 Task: Sort the products in the category "One Pan Meals" by unit price (low first).
Action: Mouse moved to (269, 115)
Screenshot: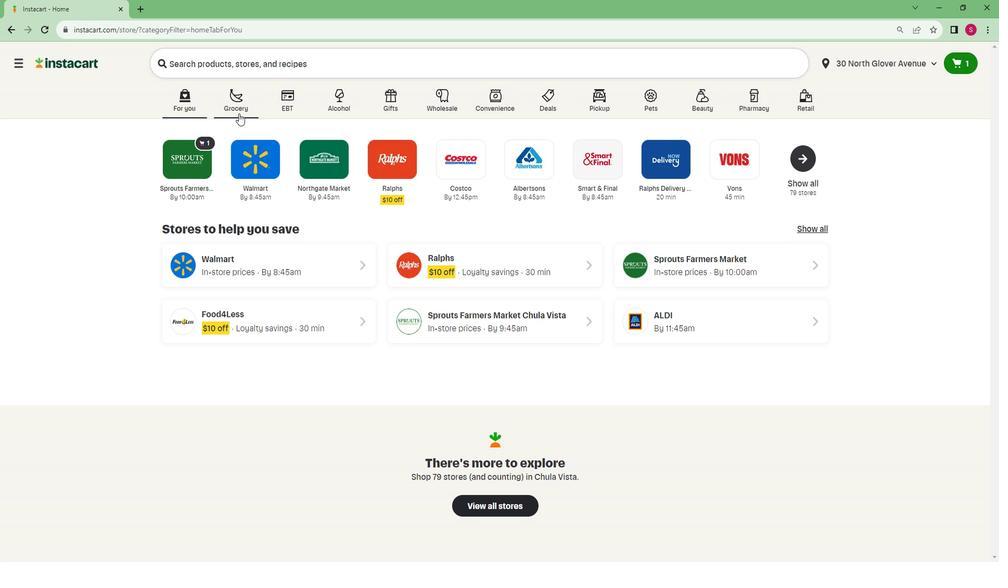
Action: Mouse pressed left at (269, 115)
Screenshot: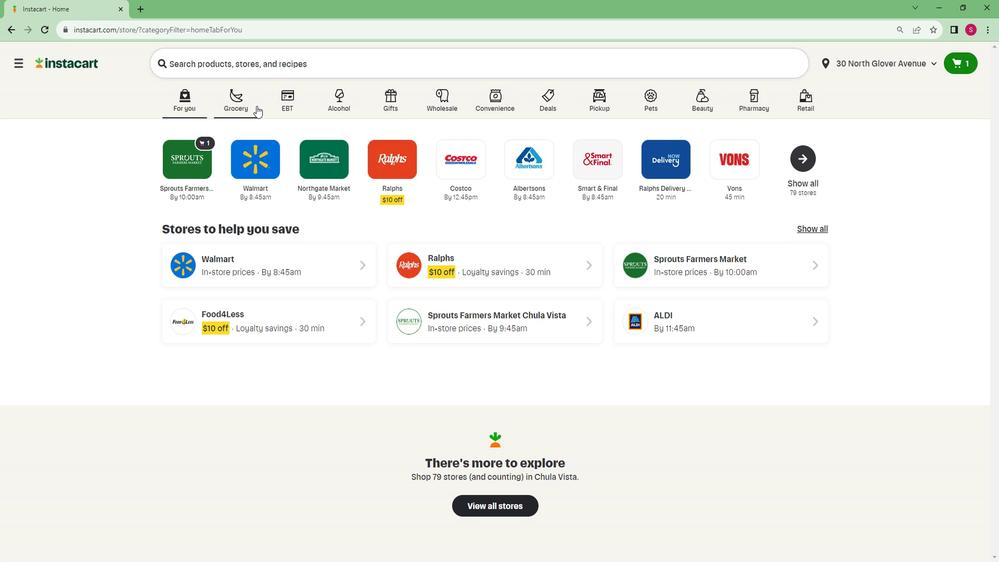 
Action: Mouse moved to (268, 294)
Screenshot: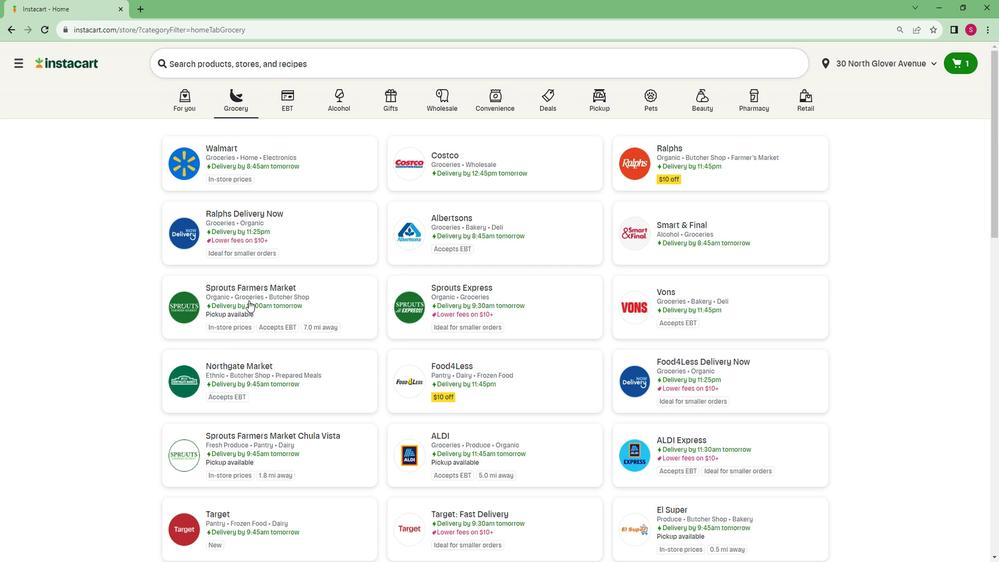 
Action: Mouse pressed left at (268, 294)
Screenshot: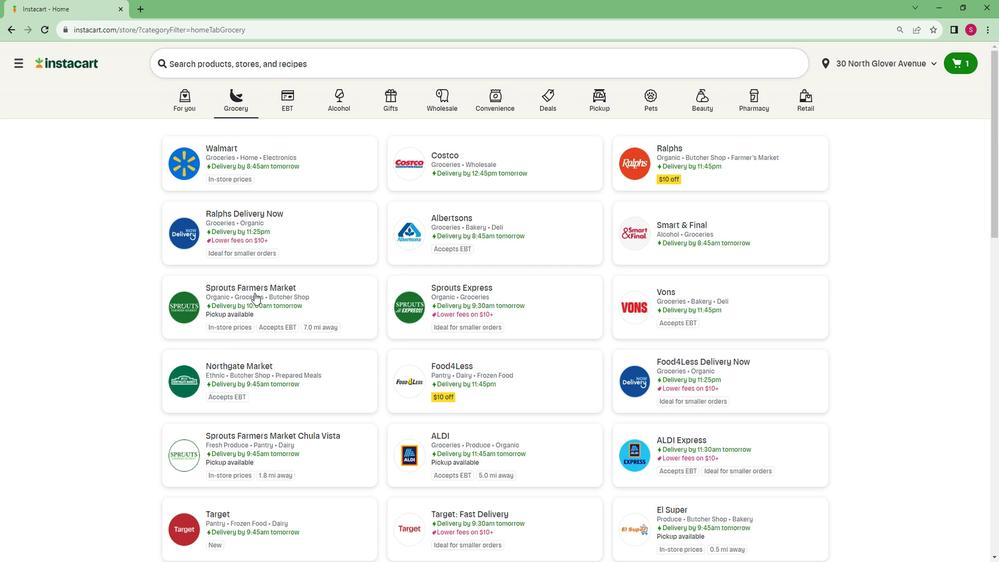 
Action: Mouse moved to (98, 441)
Screenshot: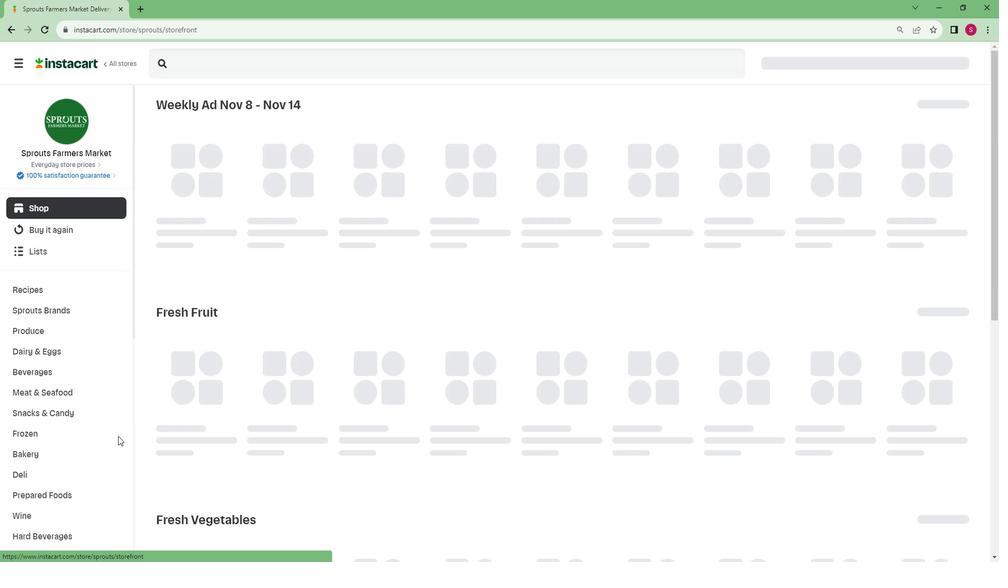 
Action: Mouse scrolled (98, 440) with delta (0, 0)
Screenshot: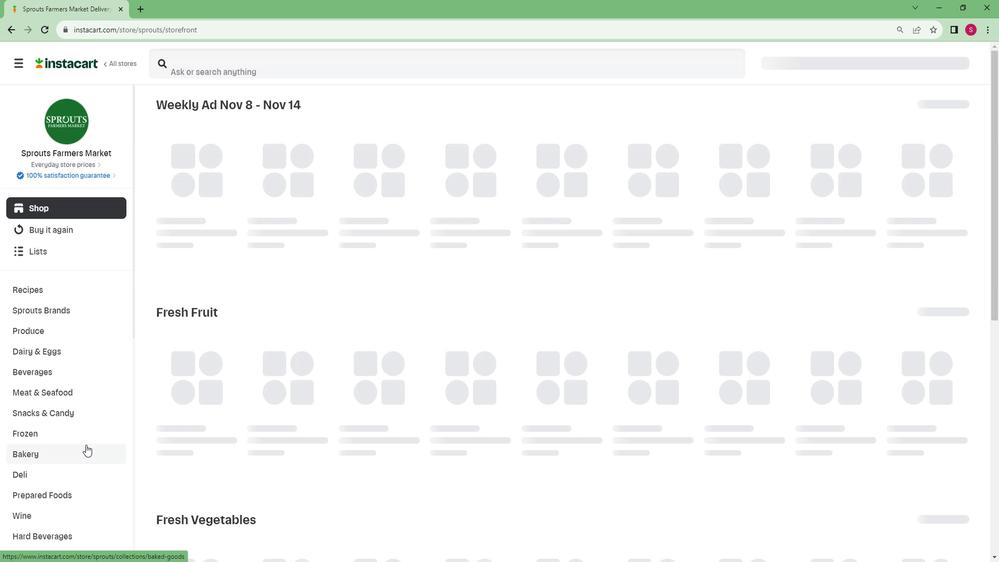 
Action: Mouse scrolled (98, 440) with delta (0, 0)
Screenshot: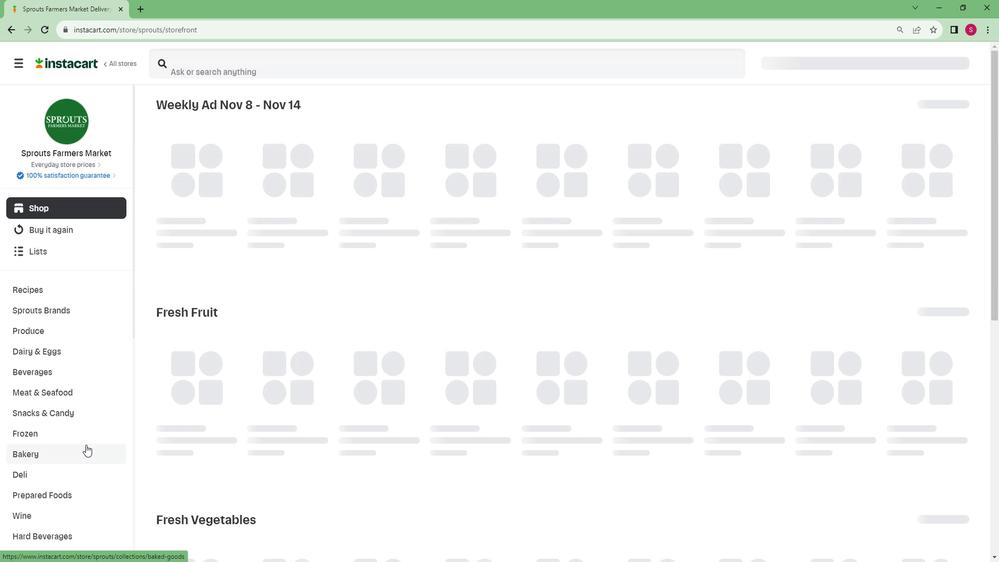 
Action: Mouse moved to (98, 441)
Screenshot: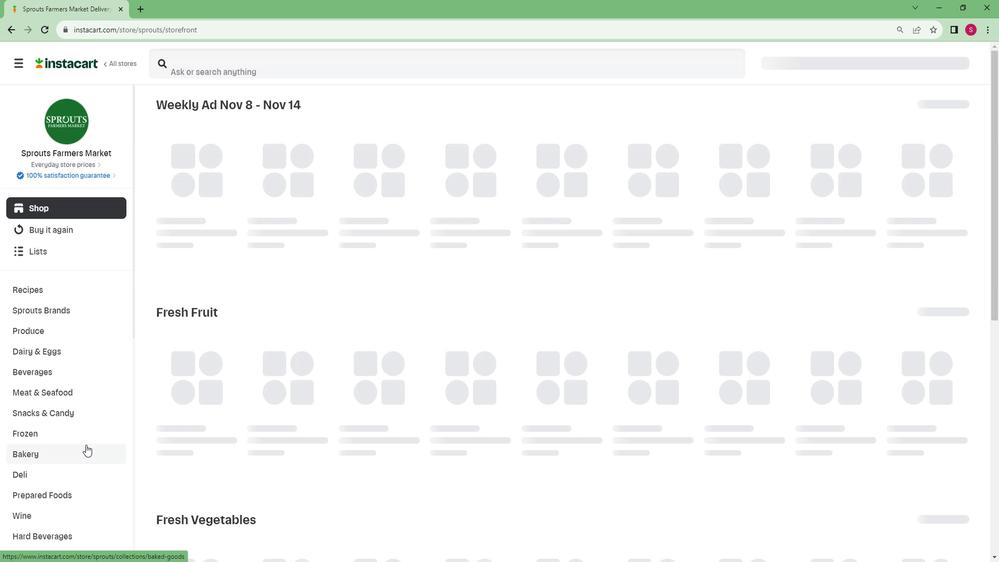 
Action: Mouse scrolled (98, 440) with delta (0, 0)
Screenshot: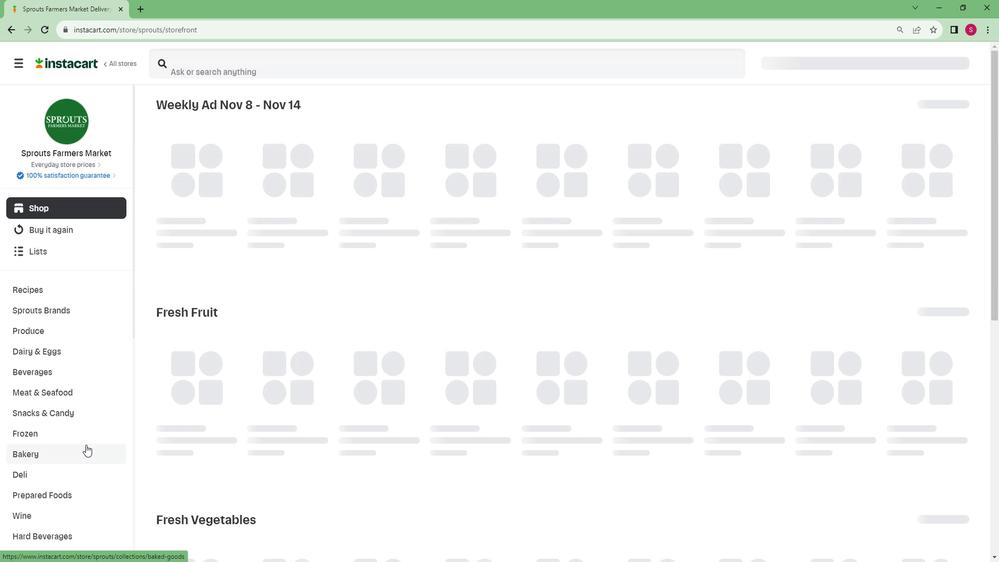 
Action: Mouse moved to (98, 441)
Screenshot: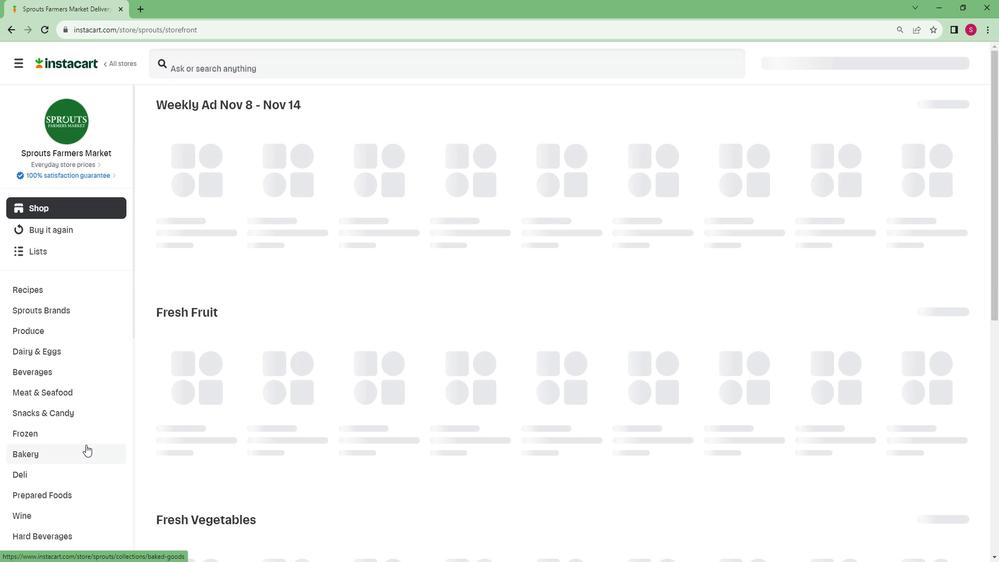 
Action: Mouse scrolled (98, 440) with delta (0, 0)
Screenshot: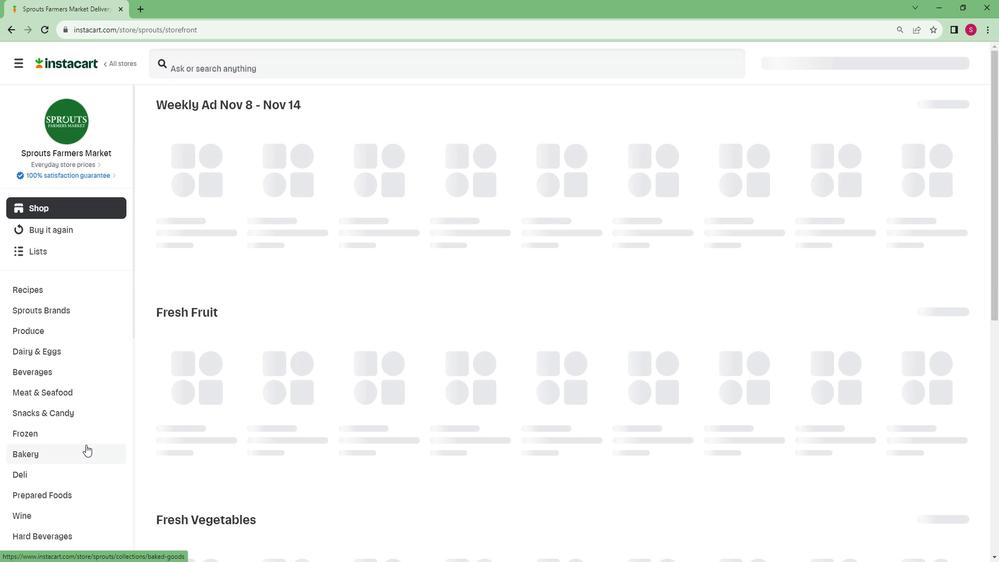 
Action: Mouse moved to (97, 441)
Screenshot: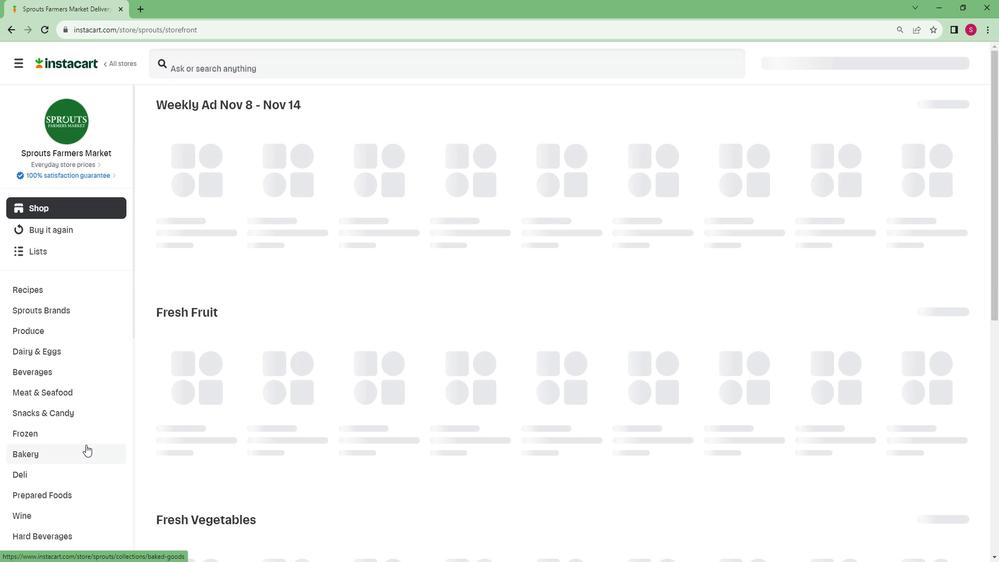 
Action: Mouse scrolled (97, 440) with delta (0, 0)
Screenshot: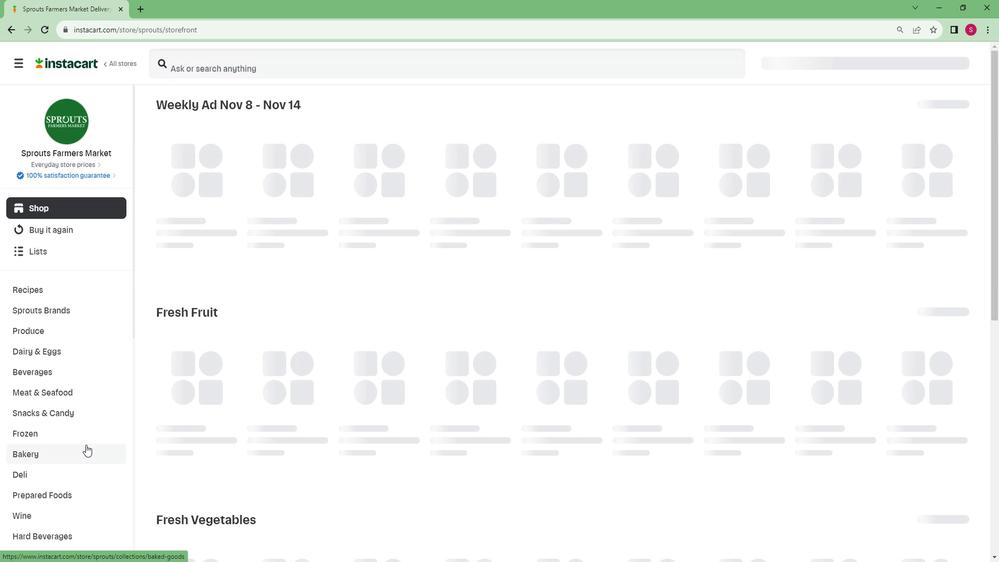 
Action: Mouse moved to (96, 441)
Screenshot: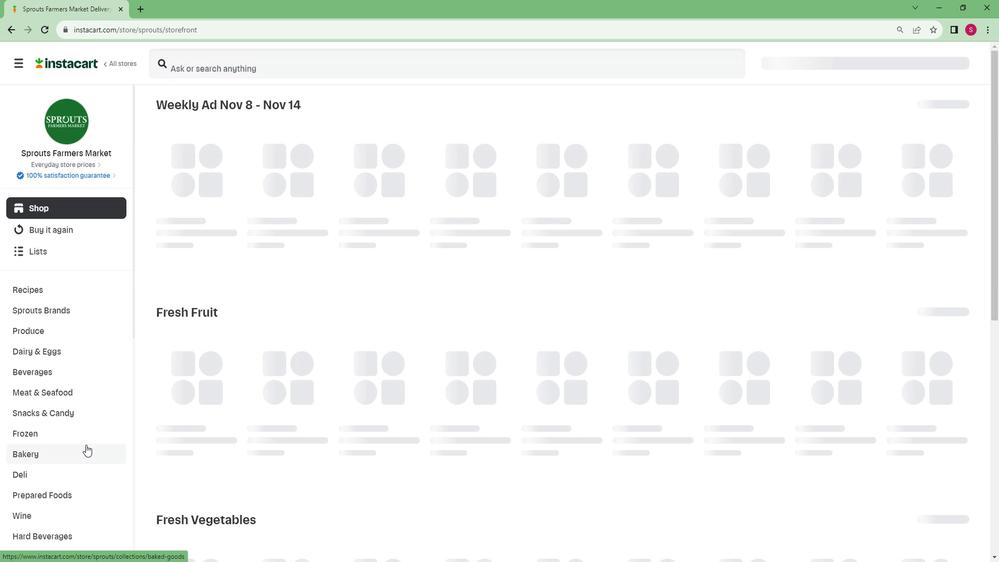 
Action: Mouse scrolled (96, 440) with delta (0, 0)
Screenshot: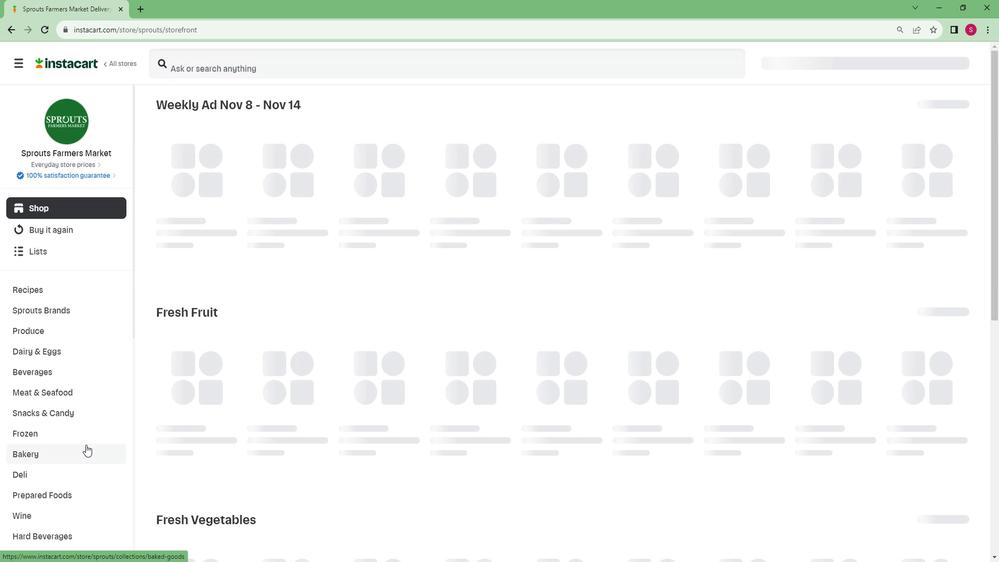 
Action: Mouse moved to (91, 437)
Screenshot: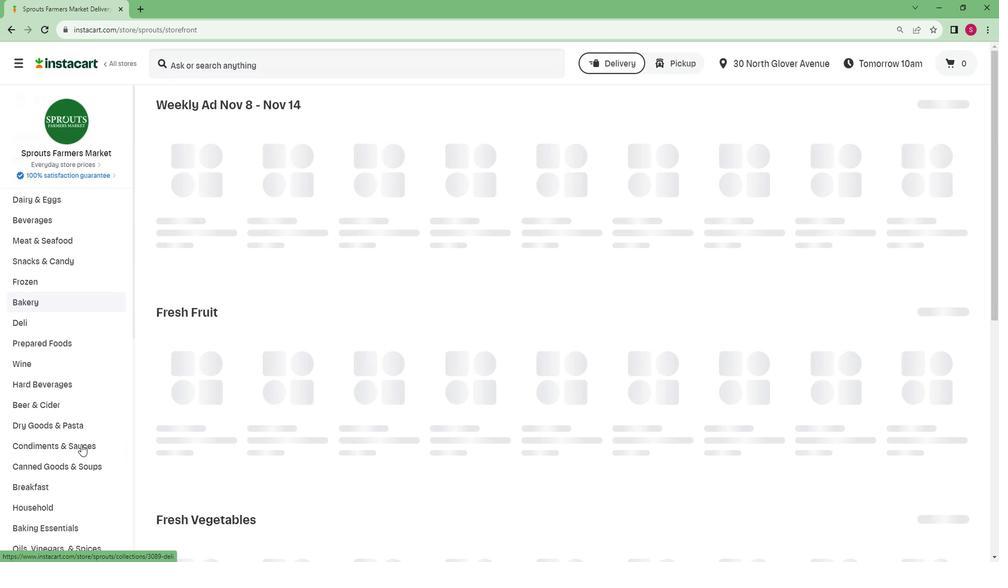 
Action: Mouse scrolled (91, 437) with delta (0, 0)
Screenshot: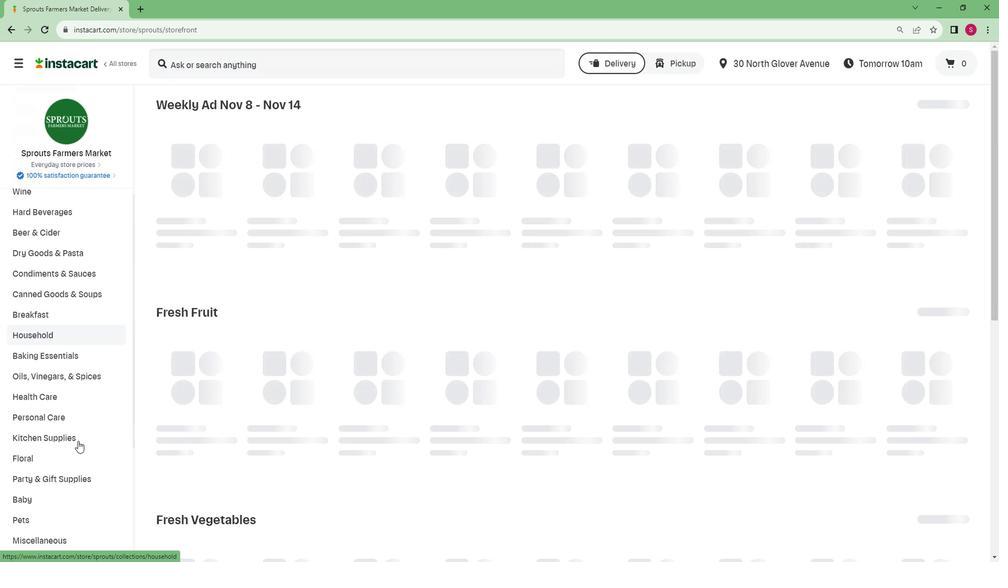 
Action: Mouse scrolled (91, 437) with delta (0, 0)
Screenshot: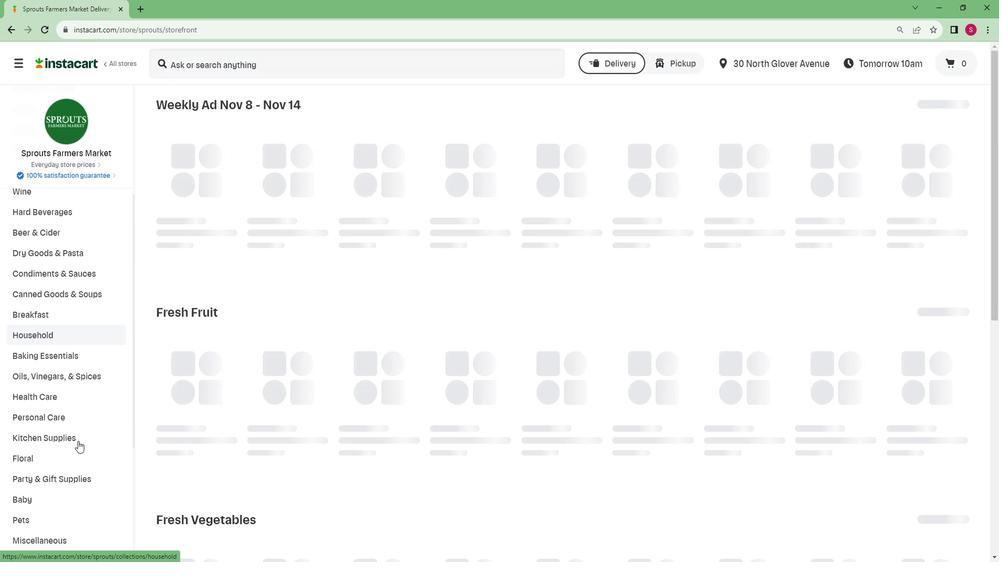 
Action: Mouse scrolled (91, 437) with delta (0, 0)
Screenshot: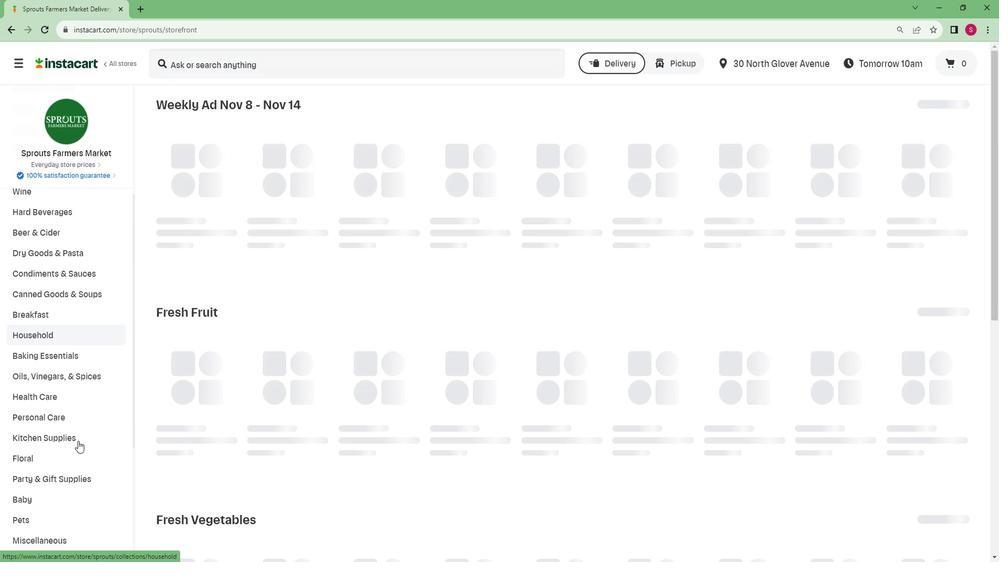 
Action: Mouse scrolled (91, 437) with delta (0, 0)
Screenshot: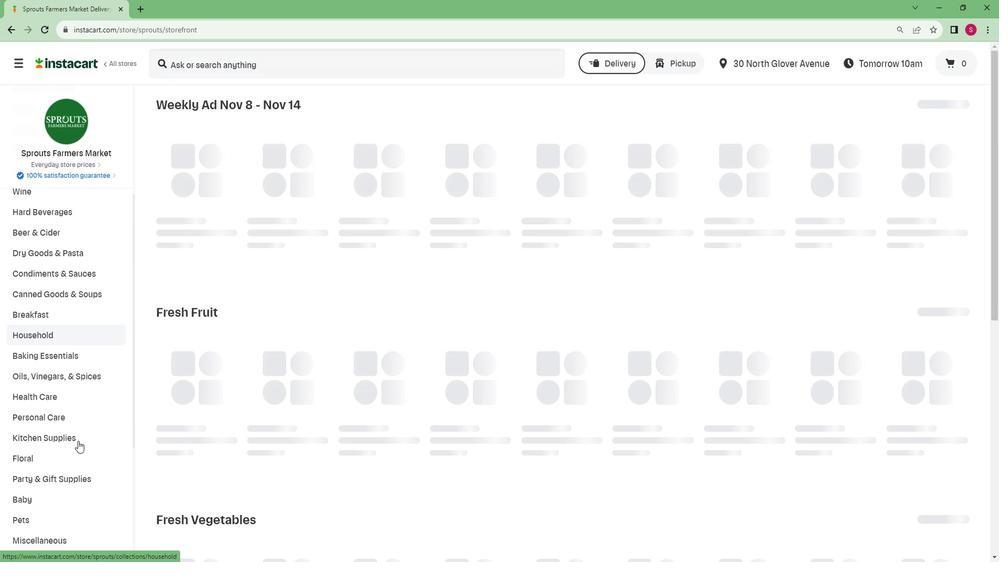 
Action: Mouse moved to (57, 536)
Screenshot: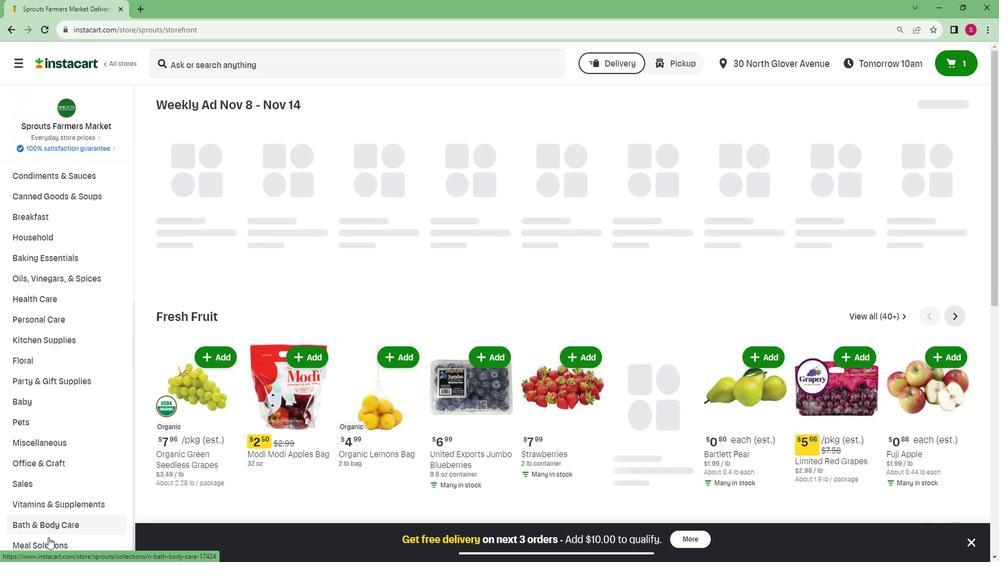 
Action: Mouse pressed left at (57, 536)
Screenshot: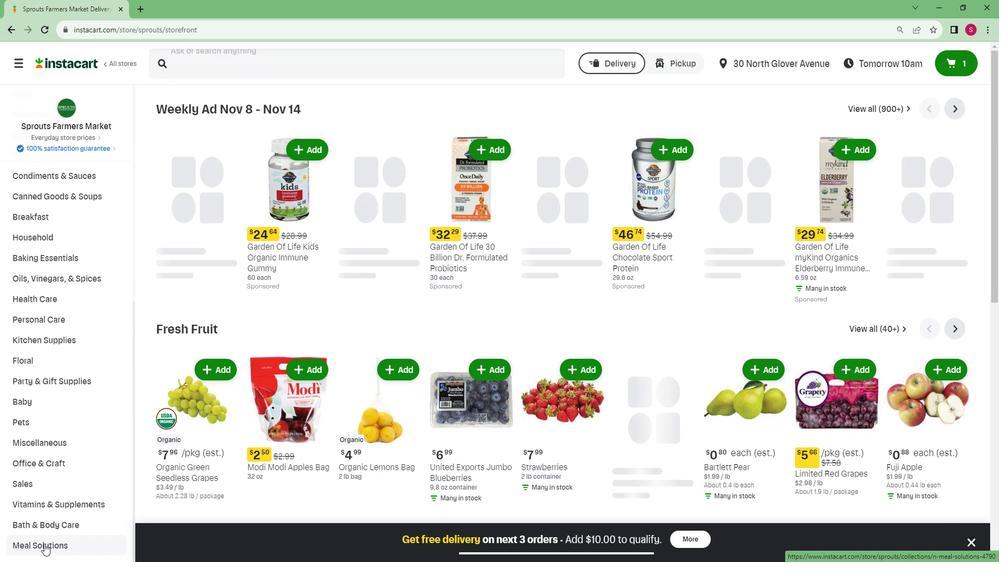 
Action: Mouse moved to (58, 526)
Screenshot: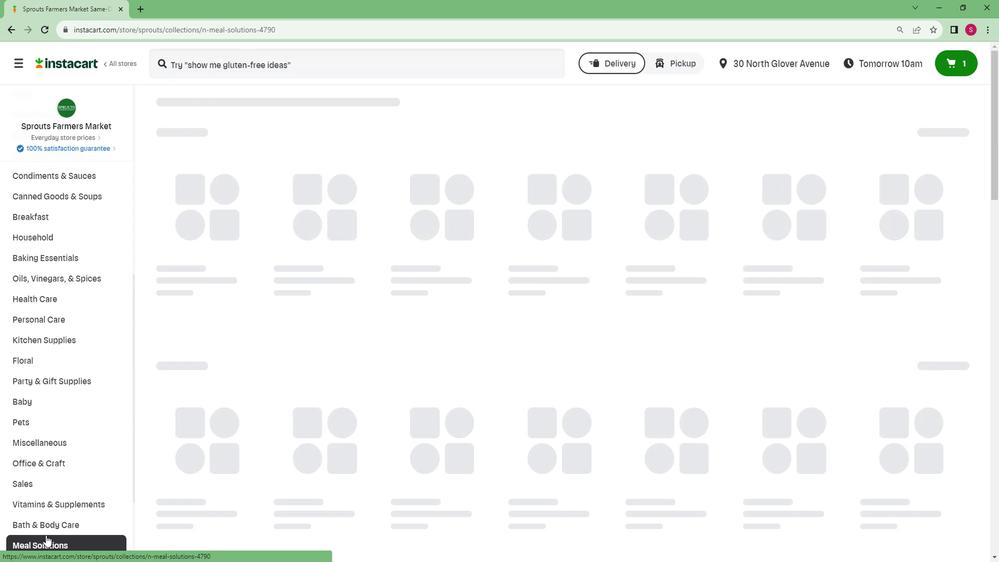 
Action: Mouse scrolled (58, 525) with delta (0, 0)
Screenshot: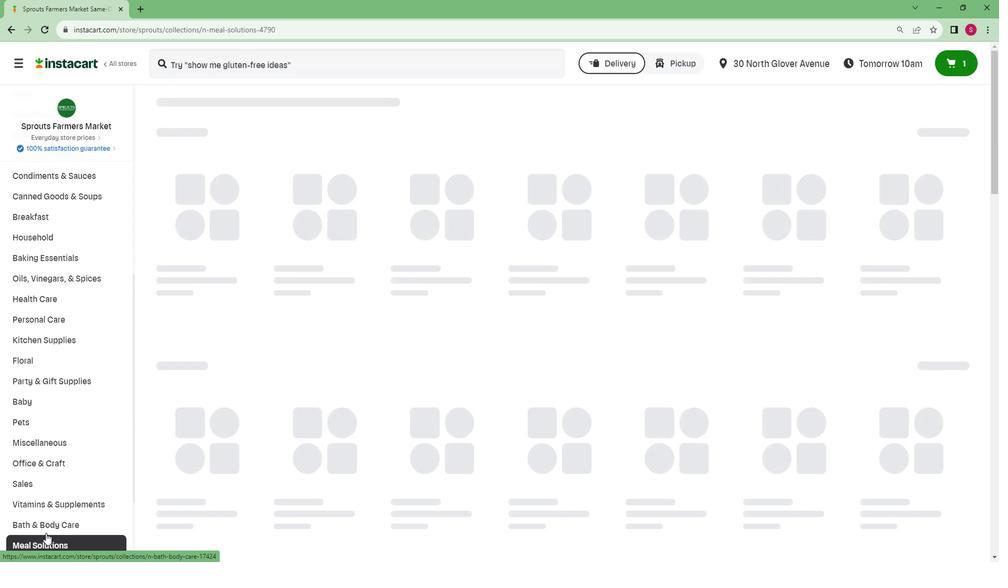 
Action: Mouse moved to (58, 525)
Screenshot: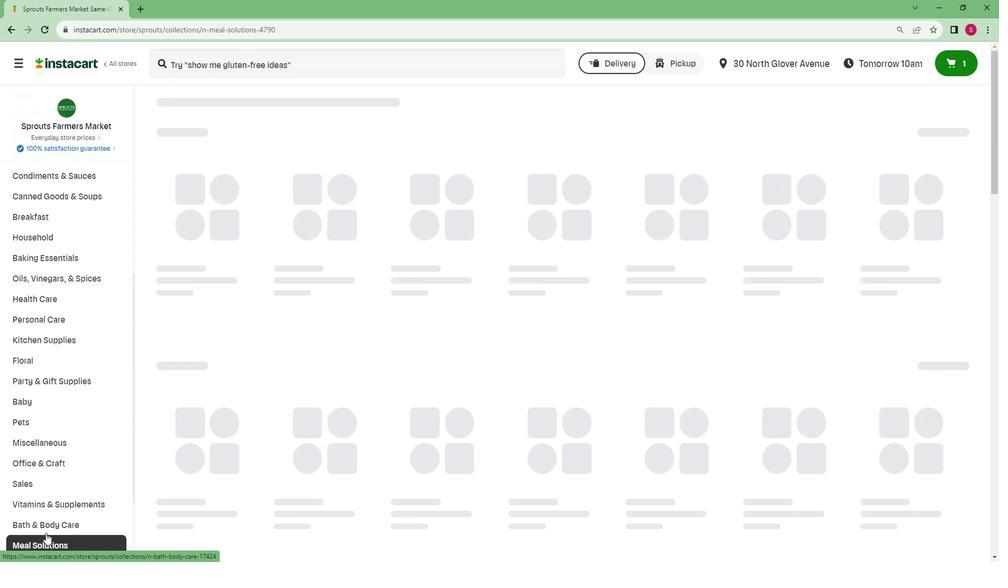 
Action: Mouse scrolled (58, 524) with delta (0, 0)
Screenshot: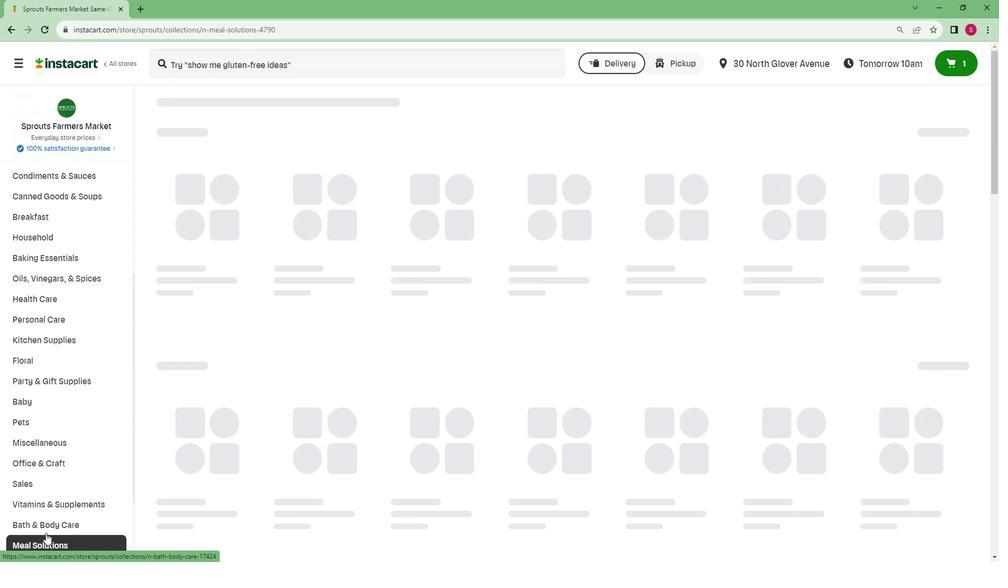 
Action: Mouse moved to (57, 525)
Screenshot: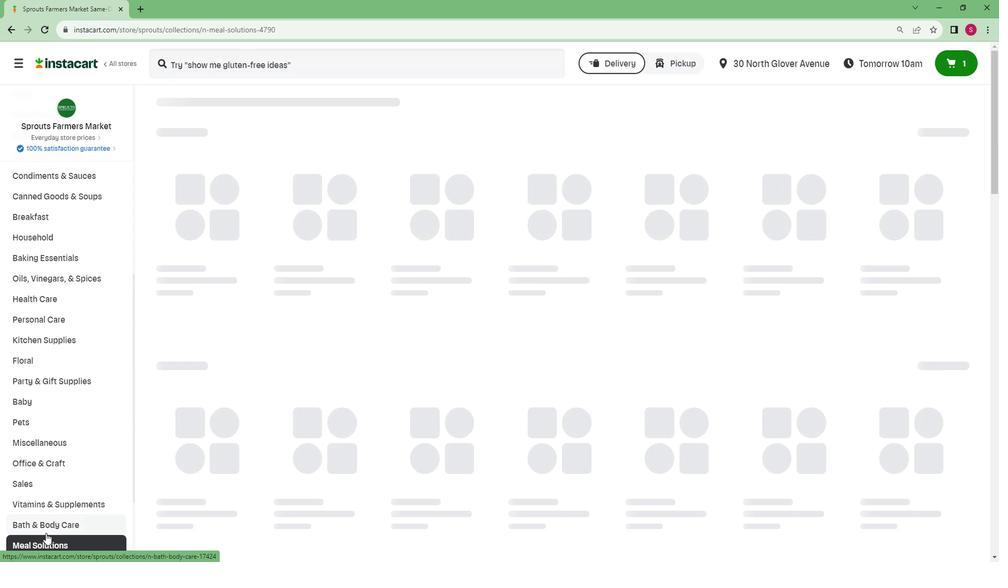 
Action: Mouse scrolled (57, 524) with delta (0, 0)
Screenshot: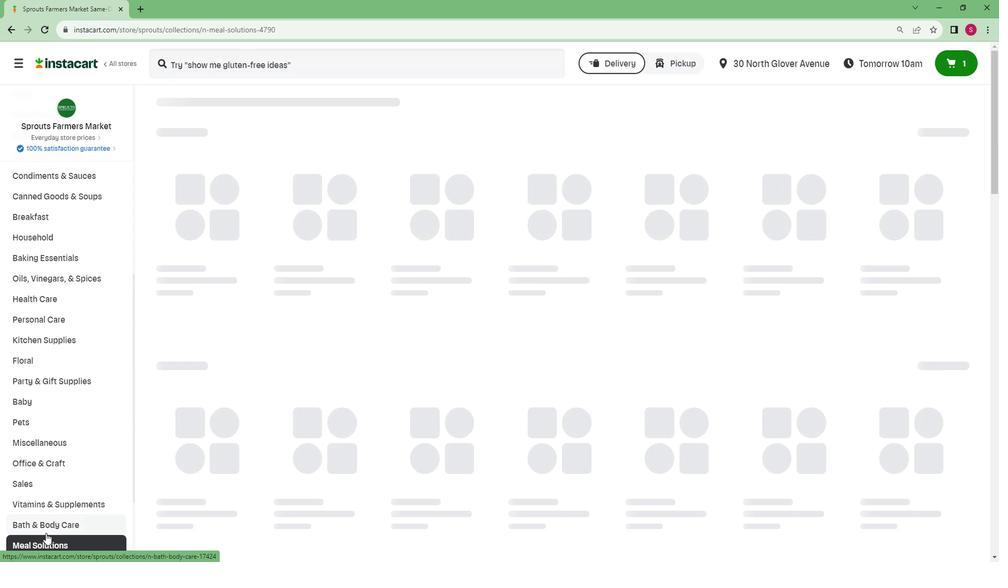 
Action: Mouse moved to (96, 445)
Screenshot: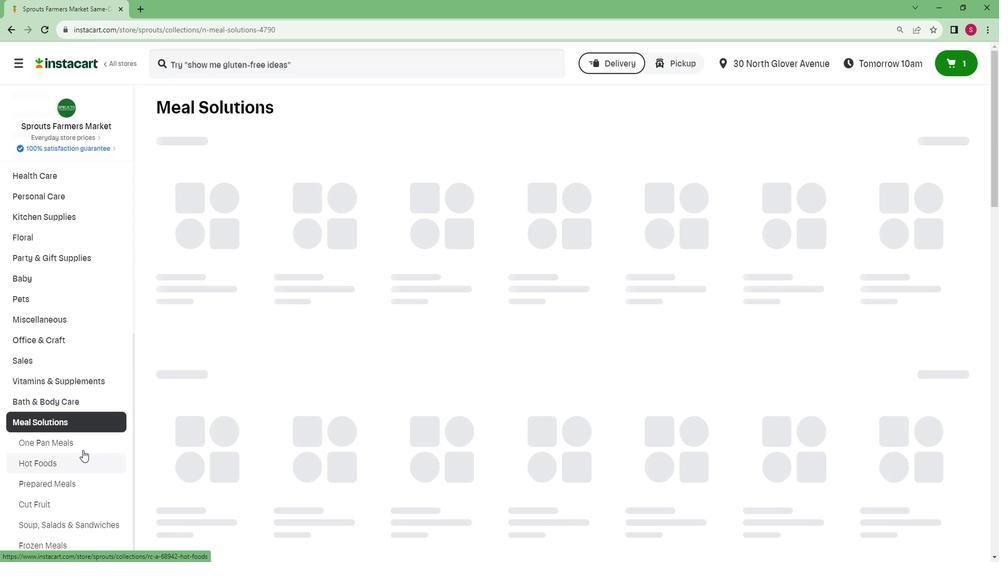 
Action: Mouse pressed left at (96, 445)
Screenshot: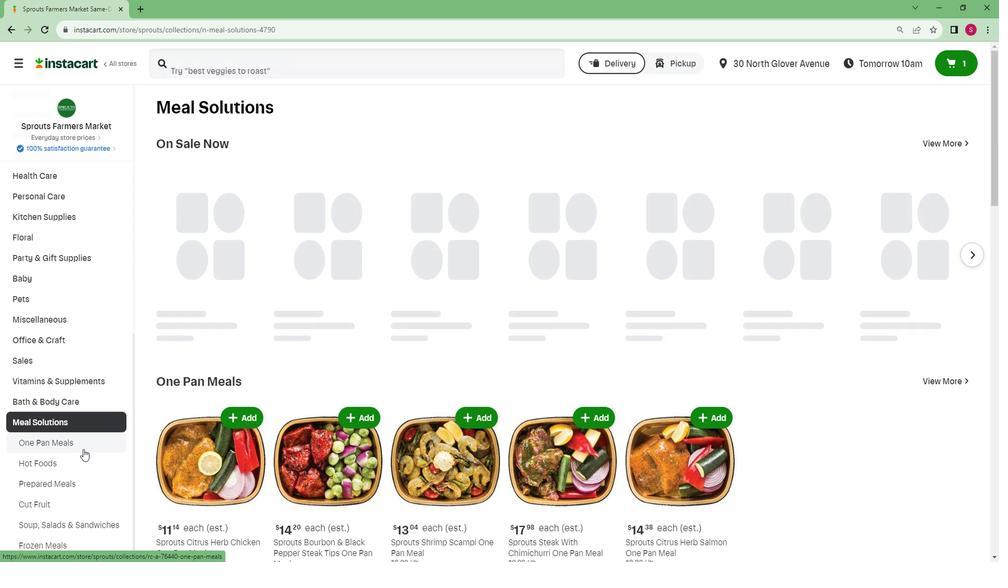 
Action: Mouse moved to (938, 150)
Screenshot: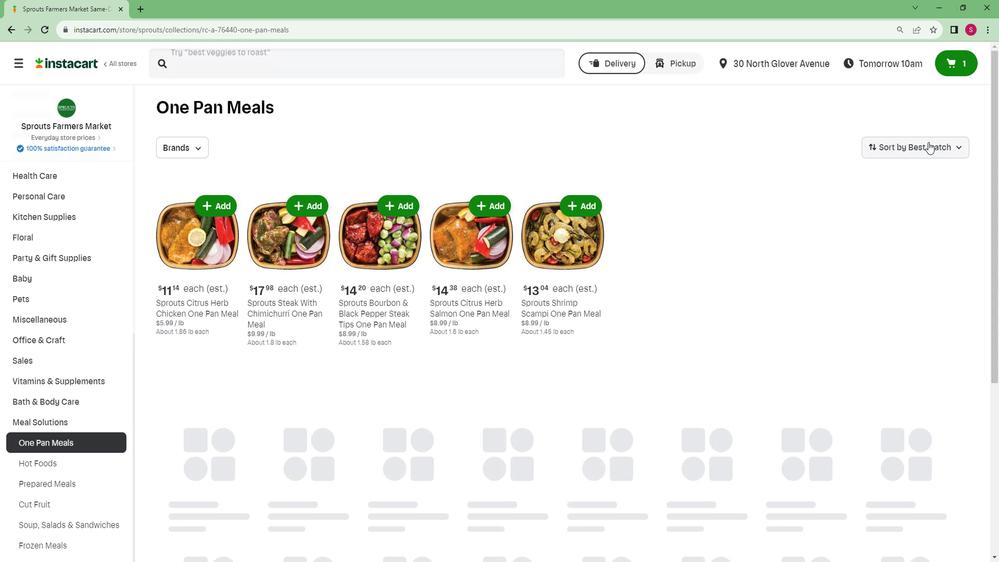 
Action: Mouse pressed left at (938, 150)
Screenshot: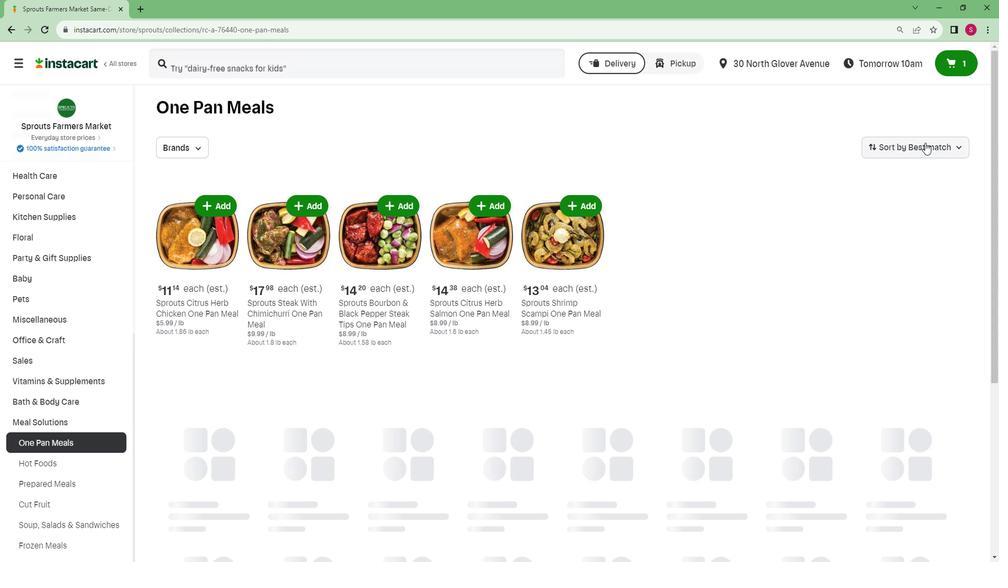 
Action: Mouse moved to (919, 240)
Screenshot: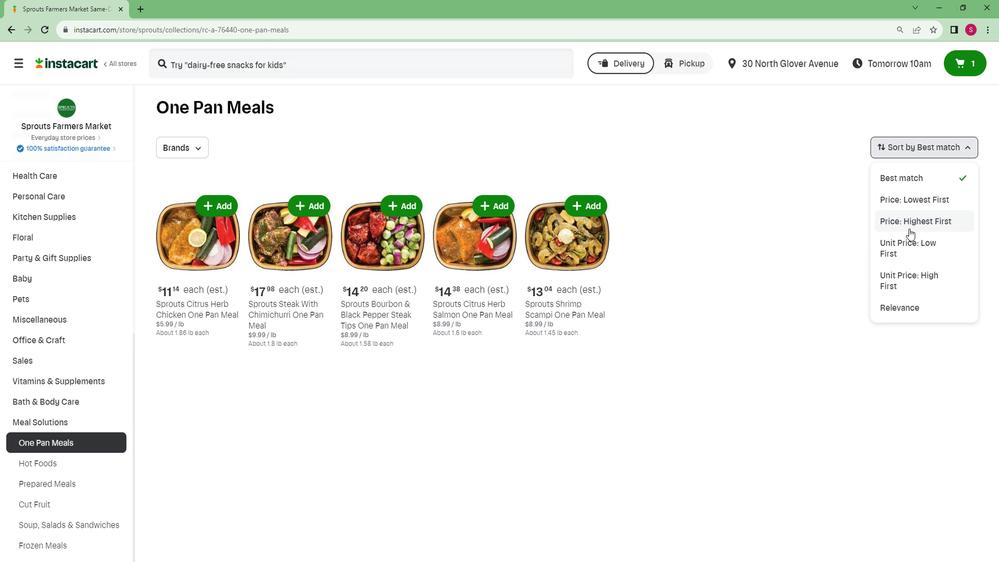 
Action: Mouse pressed left at (919, 240)
Screenshot: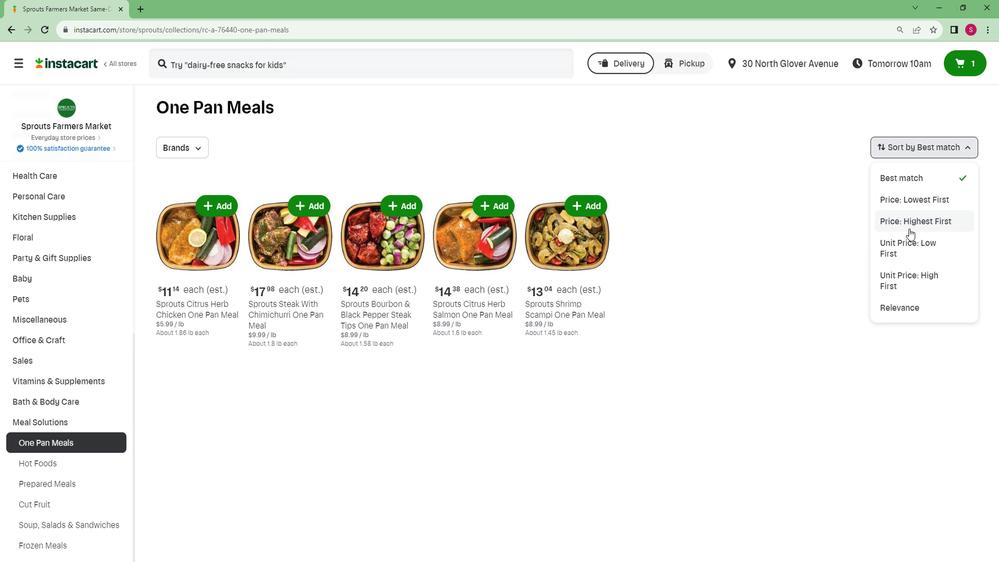 
Action: Mouse moved to (708, 256)
Screenshot: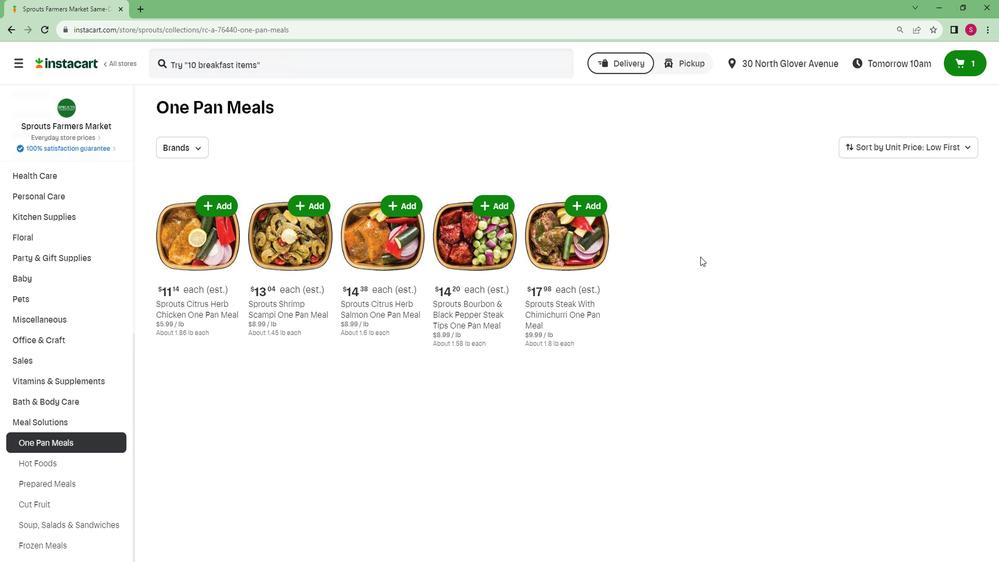 
